 Task: Set the theme color for the current profile to "Light purpe and white".
Action: Mouse moved to (964, 29)
Screenshot: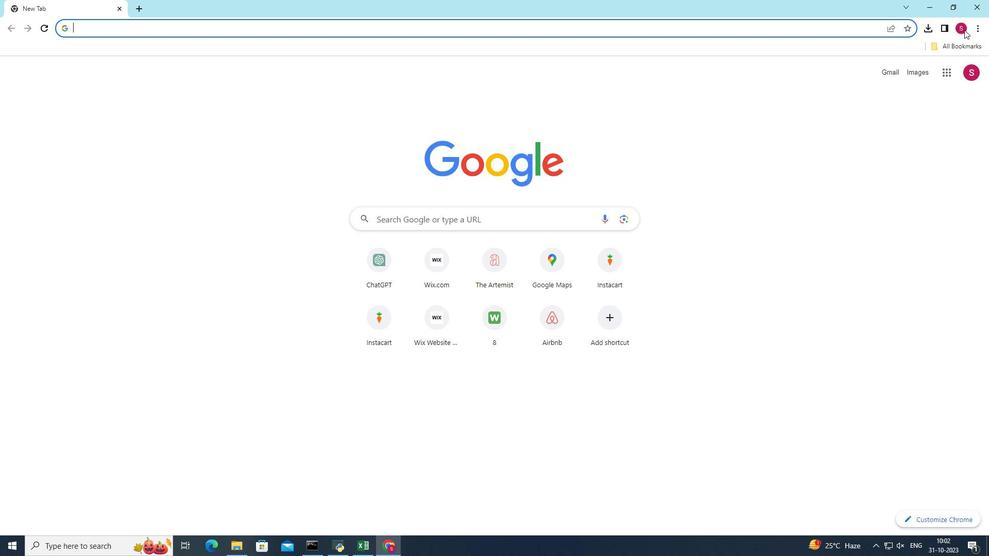 
Action: Mouse pressed left at (964, 29)
Screenshot: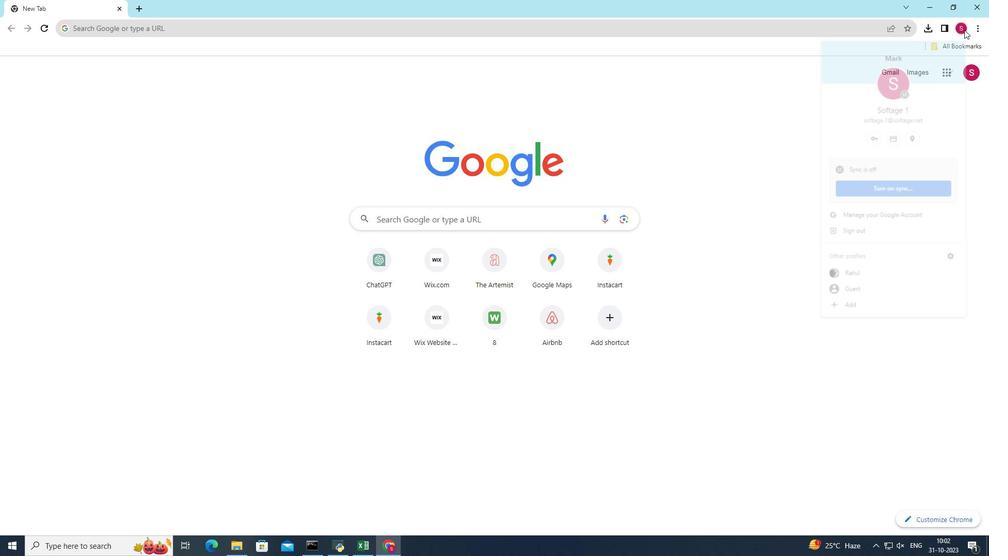
Action: Mouse moved to (950, 69)
Screenshot: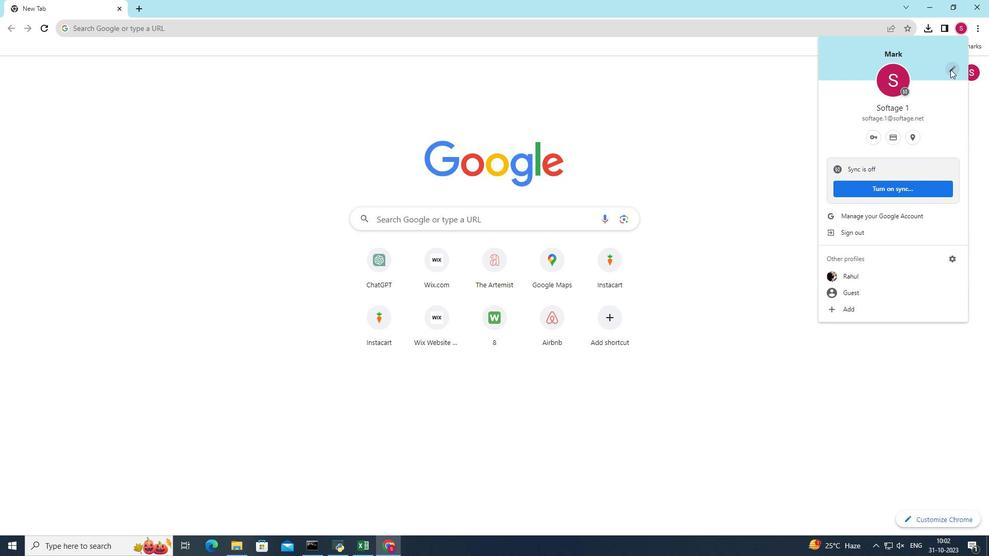 
Action: Mouse pressed left at (950, 69)
Screenshot: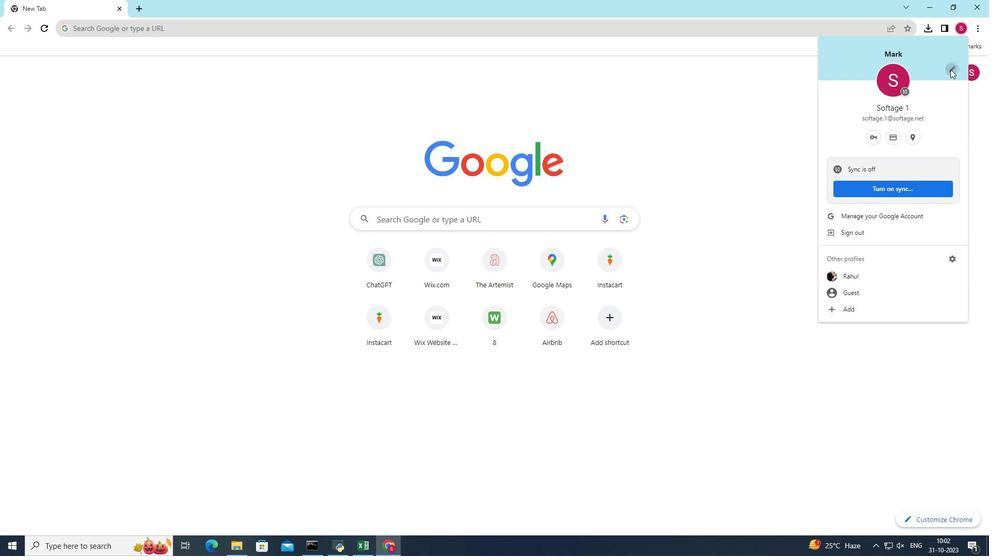 
Action: Mouse moved to (572, 259)
Screenshot: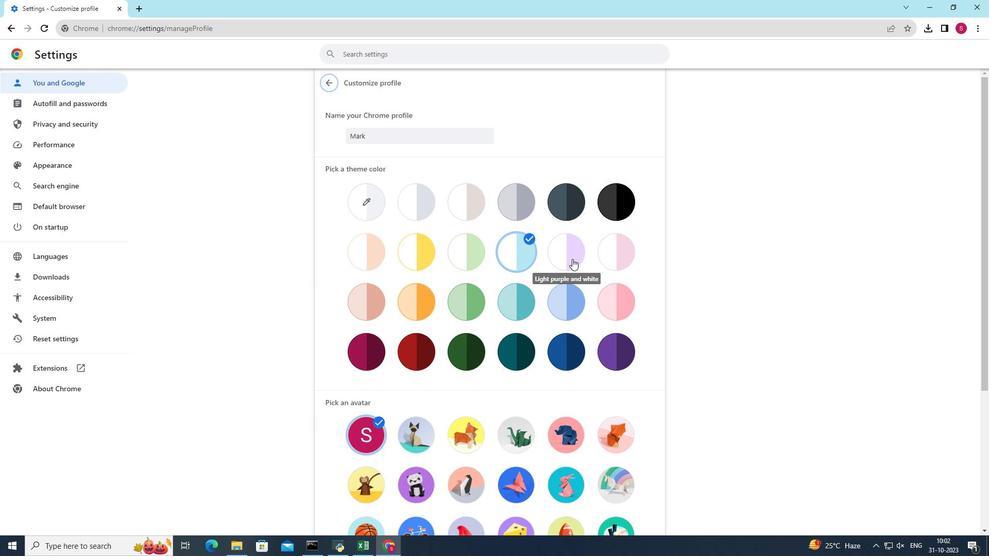 
Action: Mouse pressed left at (572, 259)
Screenshot: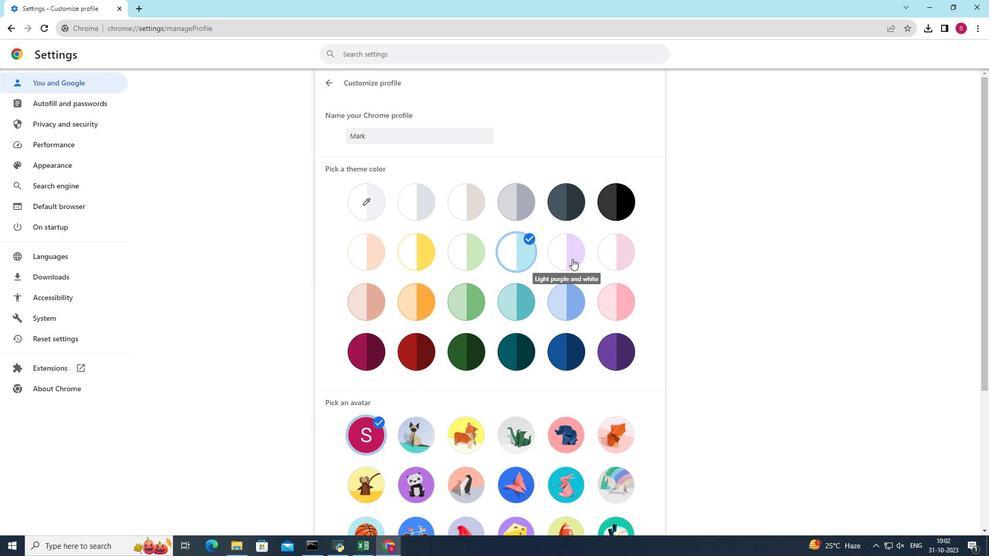 
Action: Mouse moved to (771, 245)
Screenshot: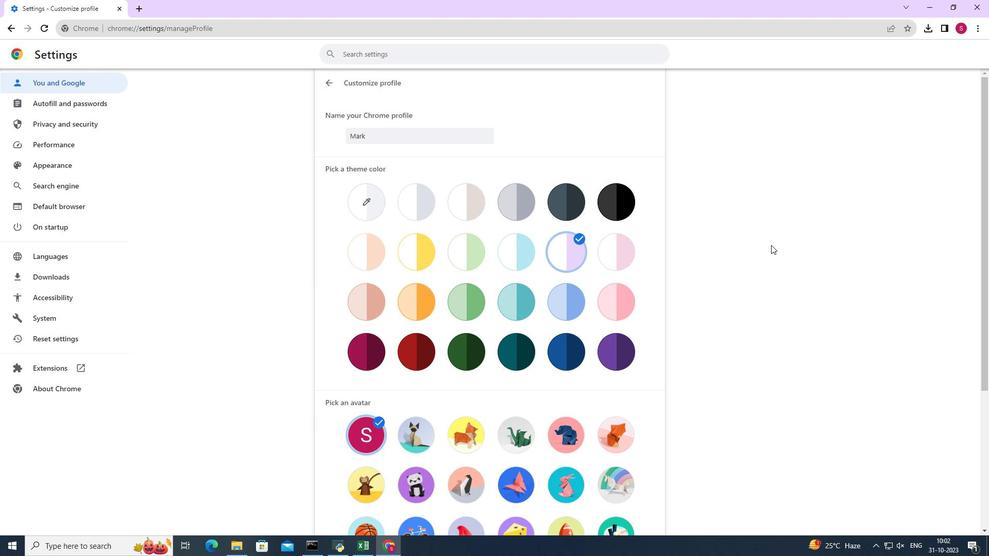 
